 Task: Enable the option email in job recommendations.
Action: Mouse moved to (721, 101)
Screenshot: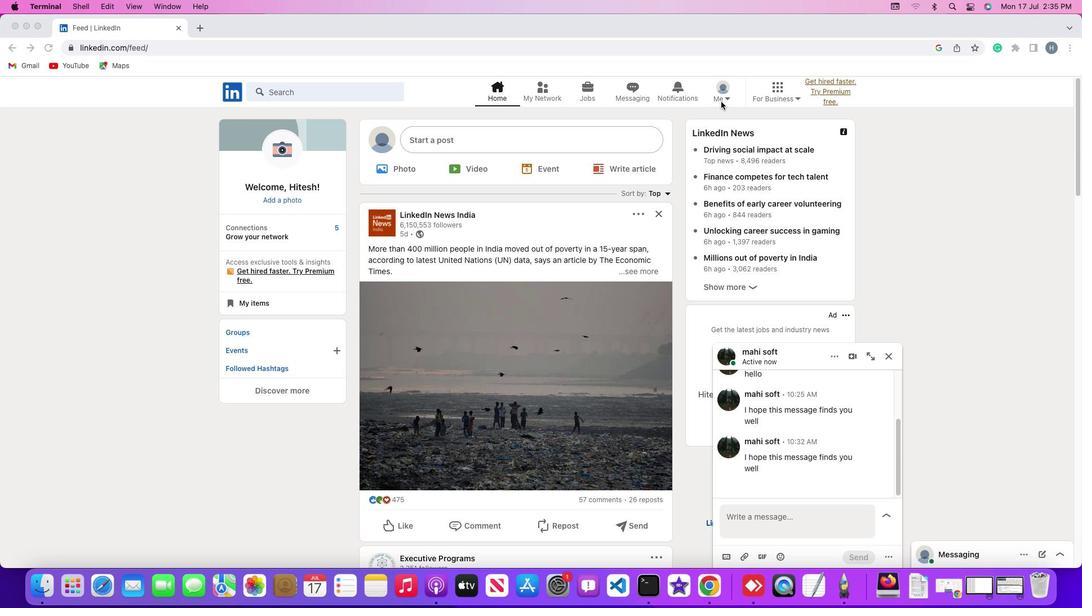 
Action: Mouse pressed left at (721, 101)
Screenshot: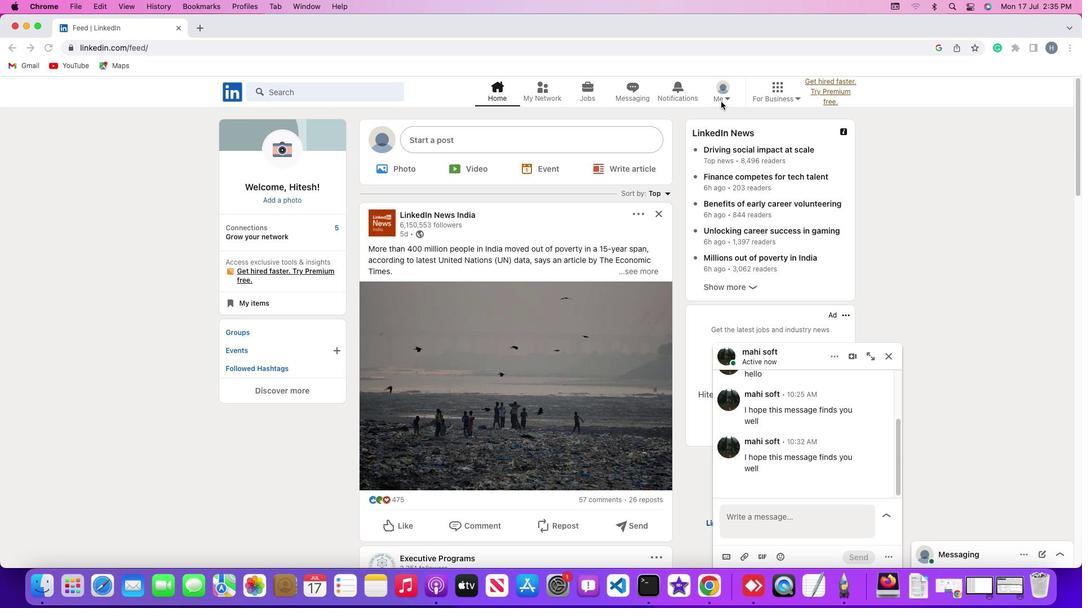 
Action: Mouse moved to (725, 100)
Screenshot: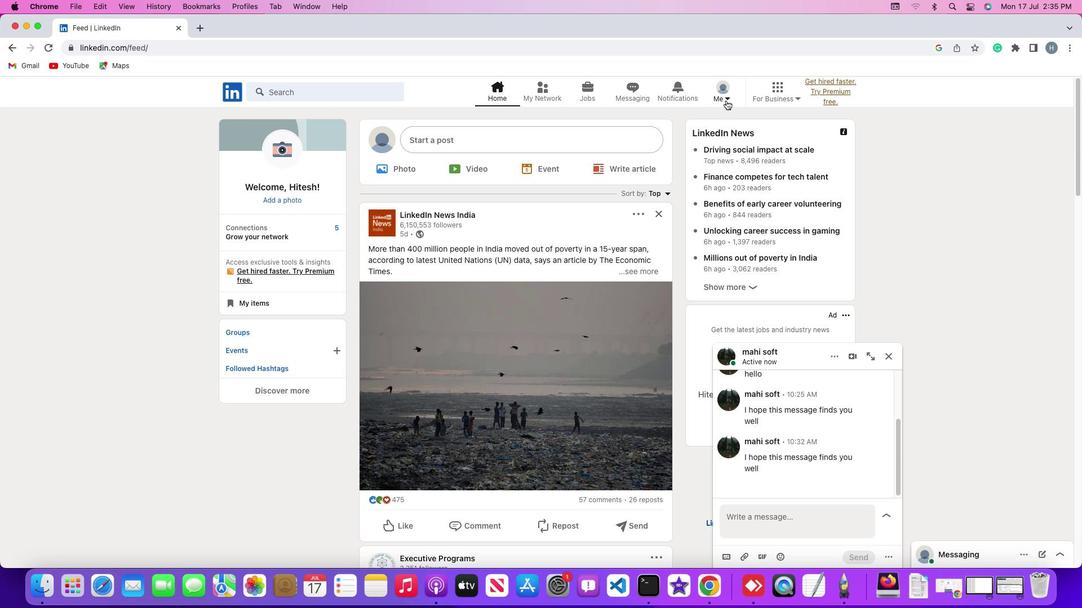 
Action: Mouse pressed left at (725, 100)
Screenshot: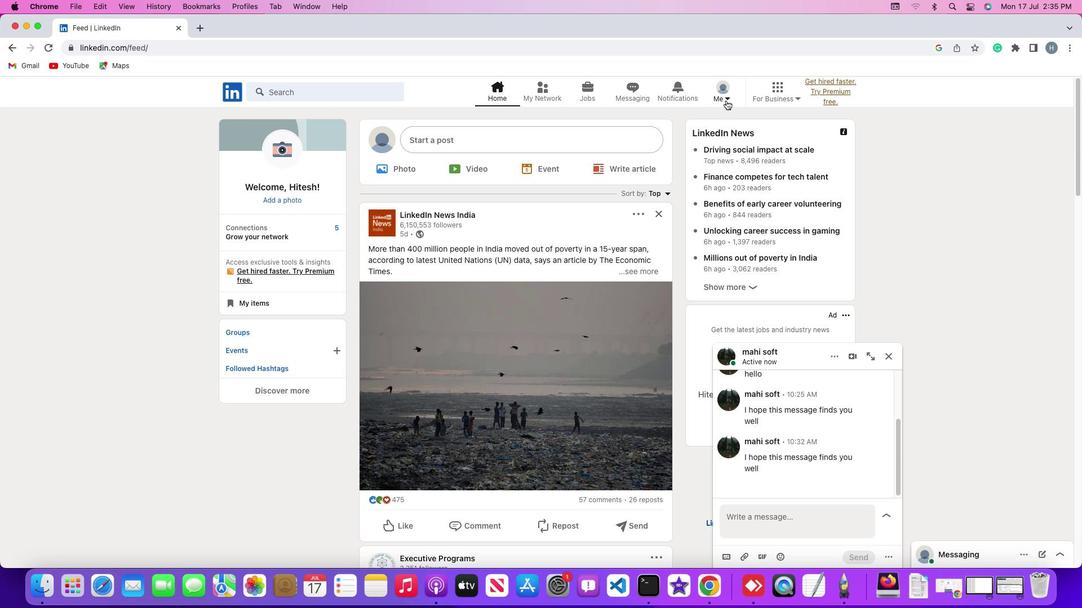 
Action: Mouse moved to (659, 218)
Screenshot: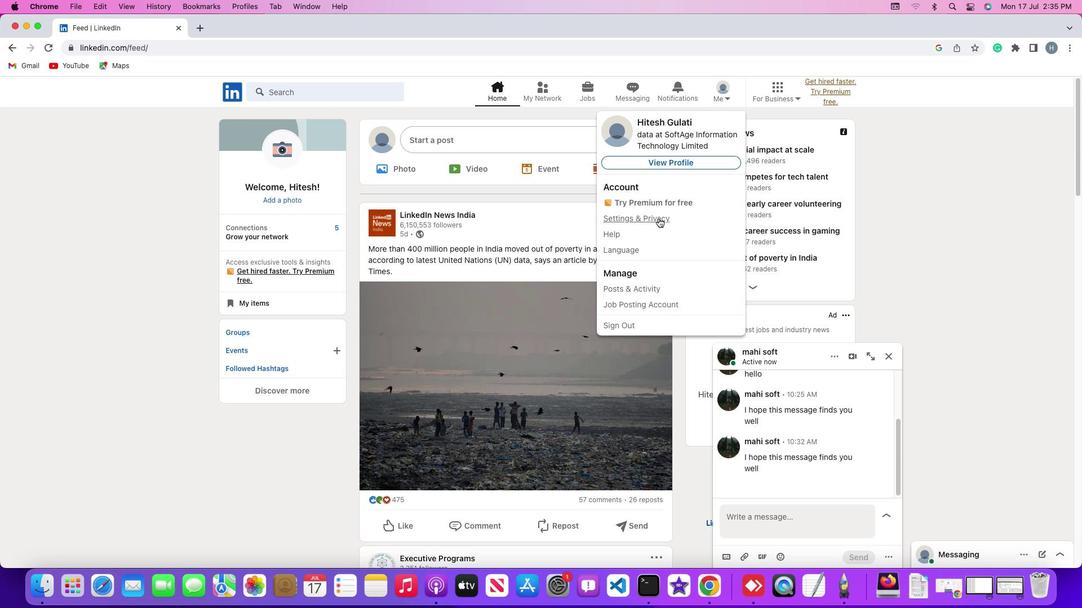
Action: Mouse pressed left at (659, 218)
Screenshot: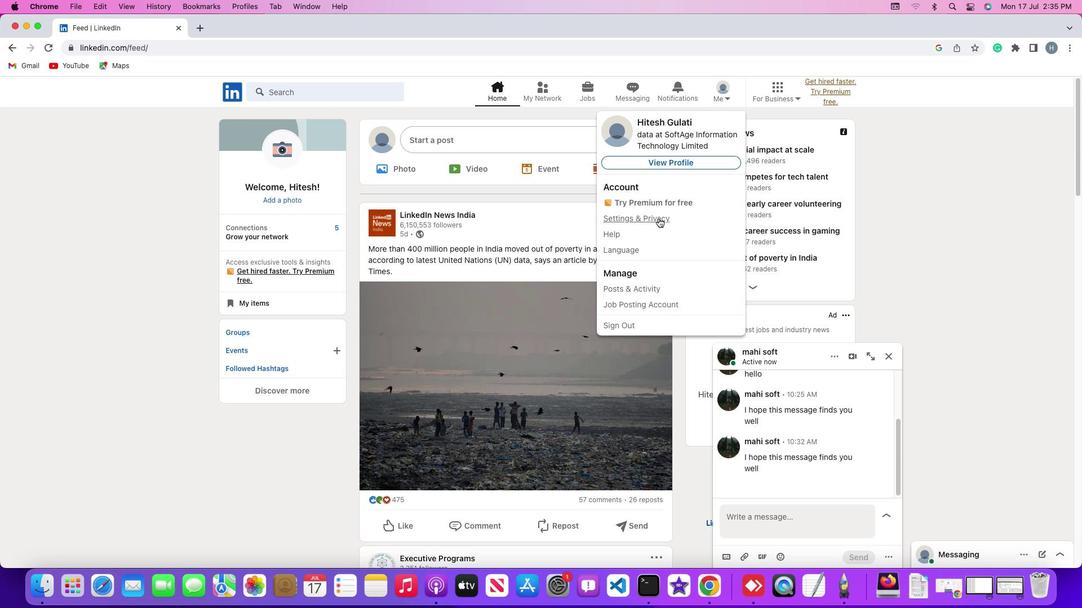
Action: Mouse moved to (58, 379)
Screenshot: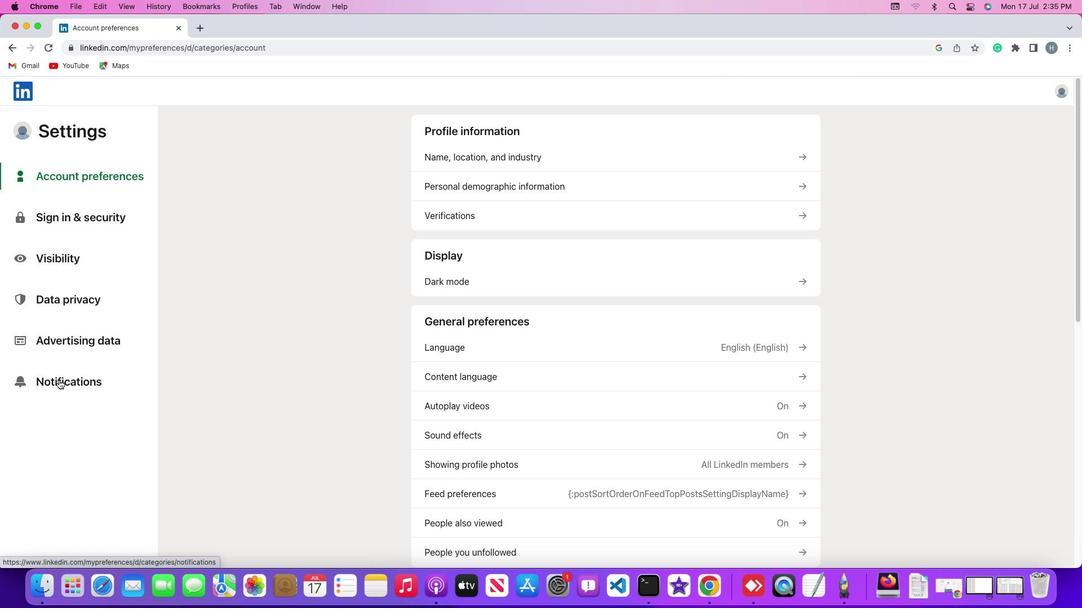 
Action: Mouse pressed left at (58, 379)
Screenshot: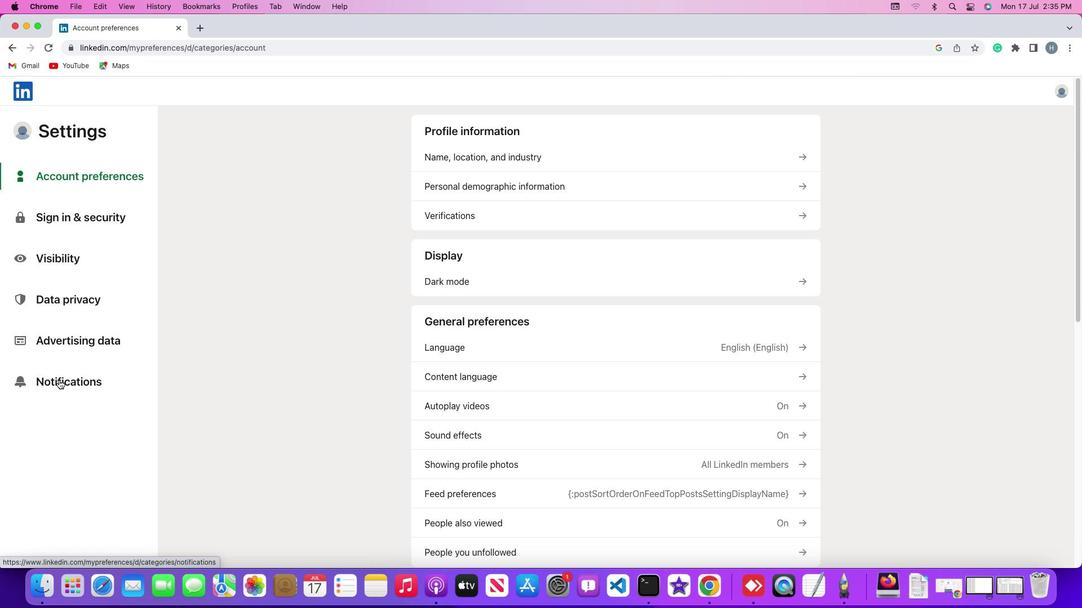 
Action: Mouse moved to (567, 160)
Screenshot: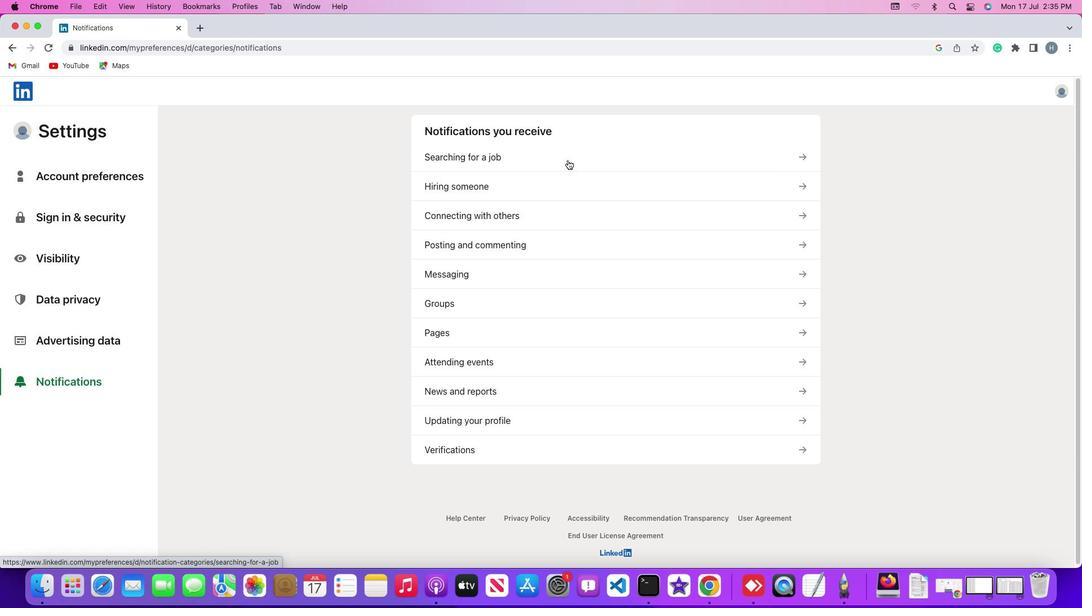 
Action: Mouse pressed left at (567, 160)
Screenshot: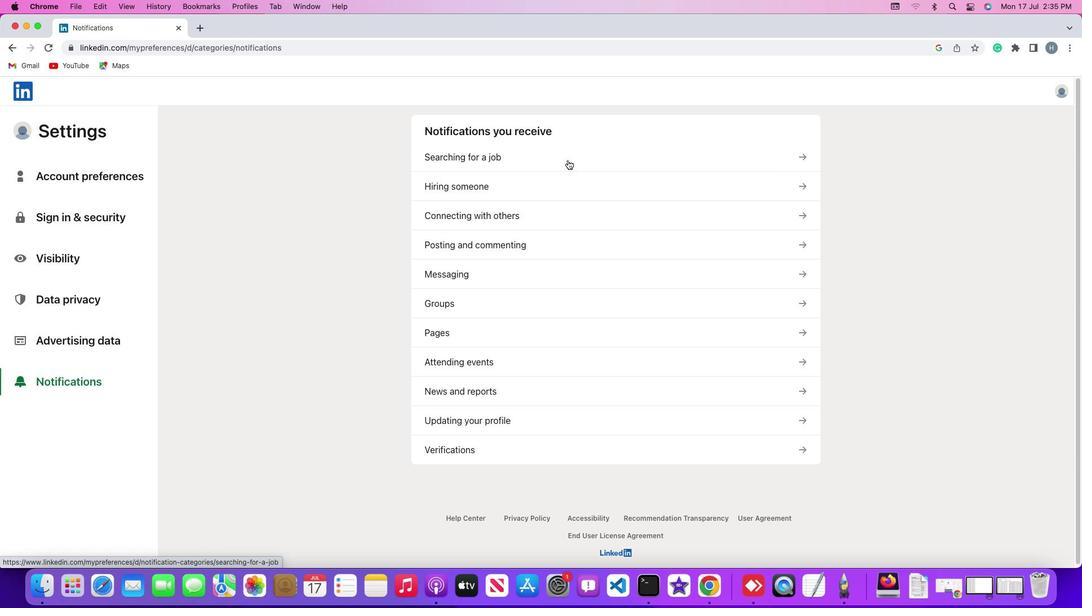 
Action: Mouse moved to (548, 281)
Screenshot: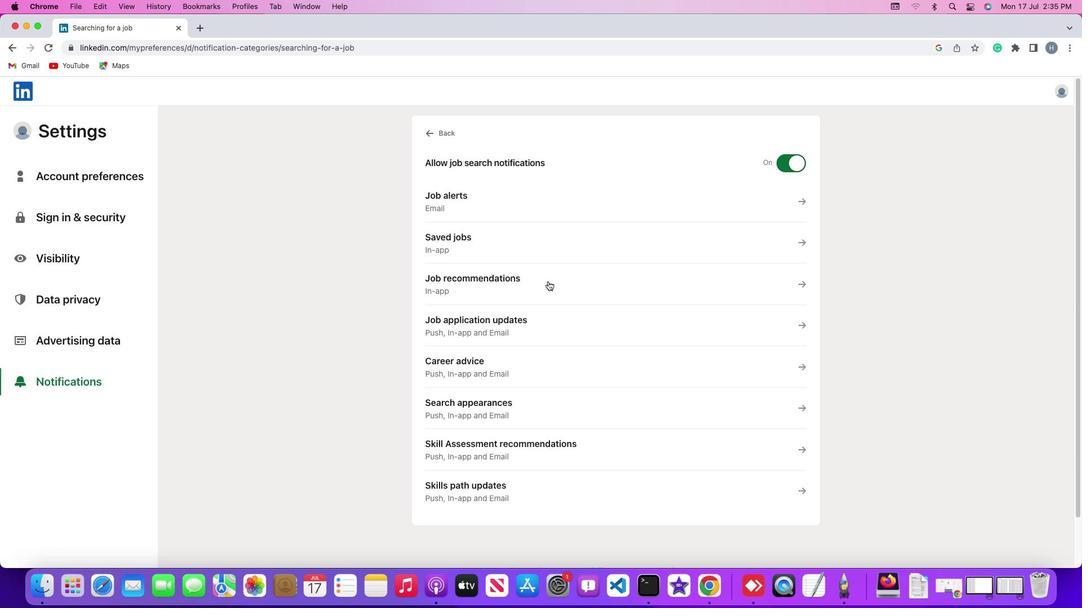 
Action: Mouse pressed left at (548, 281)
Screenshot: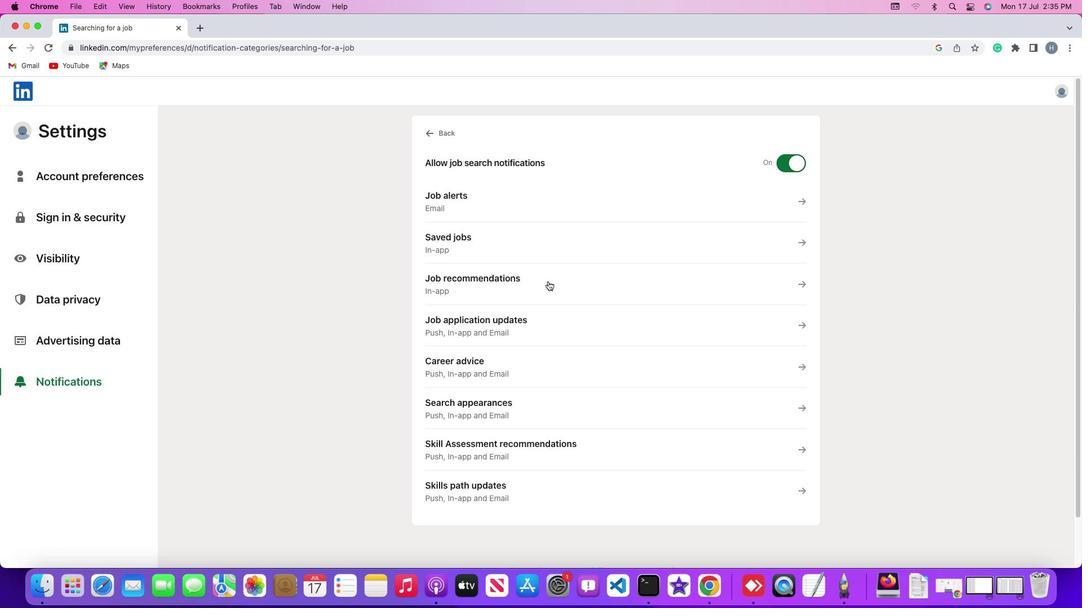 
Action: Mouse moved to (789, 326)
Screenshot: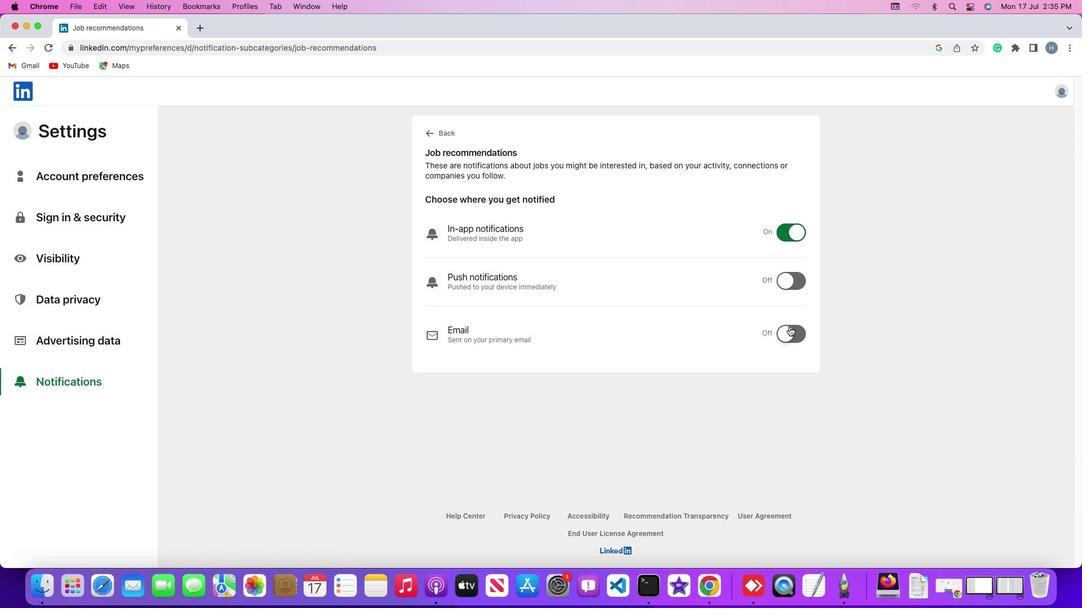 
Action: Mouse pressed left at (789, 326)
Screenshot: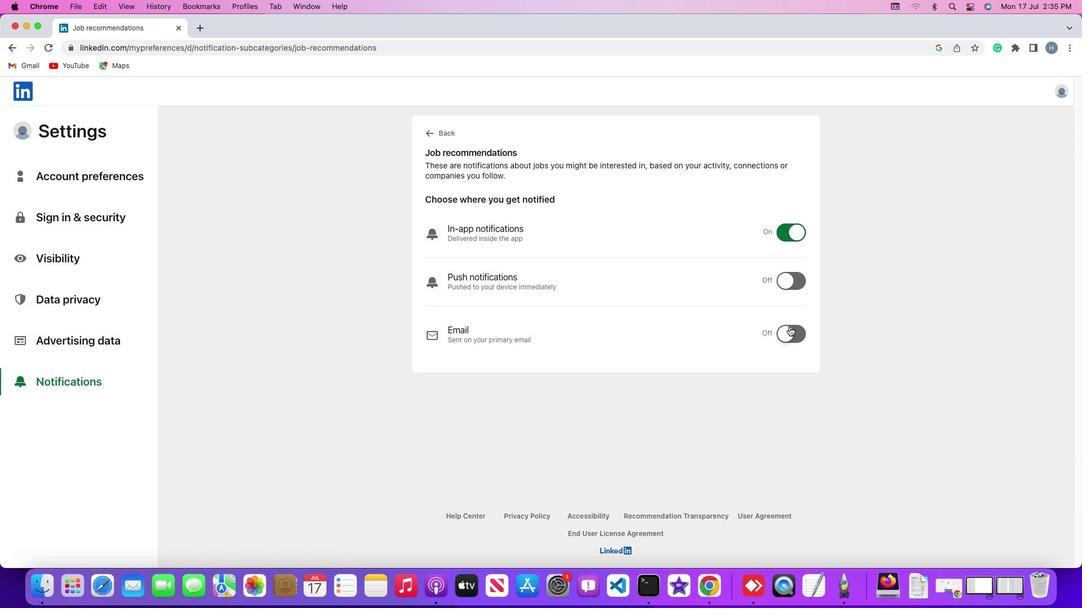 
Action: Mouse moved to (817, 353)
Screenshot: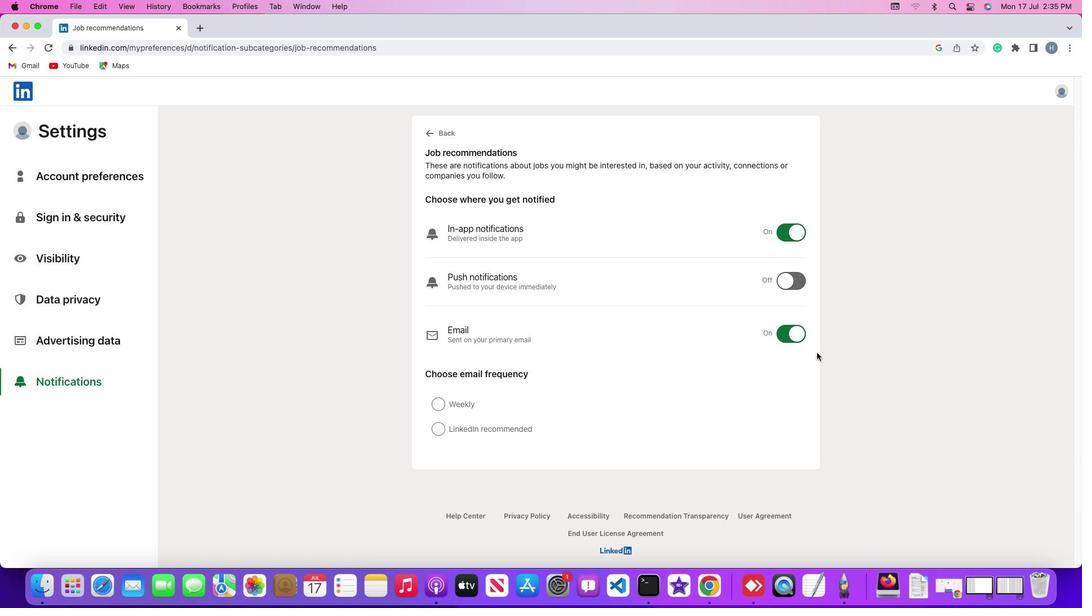 
